 Task: Use the formula "ISEMAIL" in spreadsheet "Project protfolio".
Action: Mouse moved to (121, 71)
Screenshot: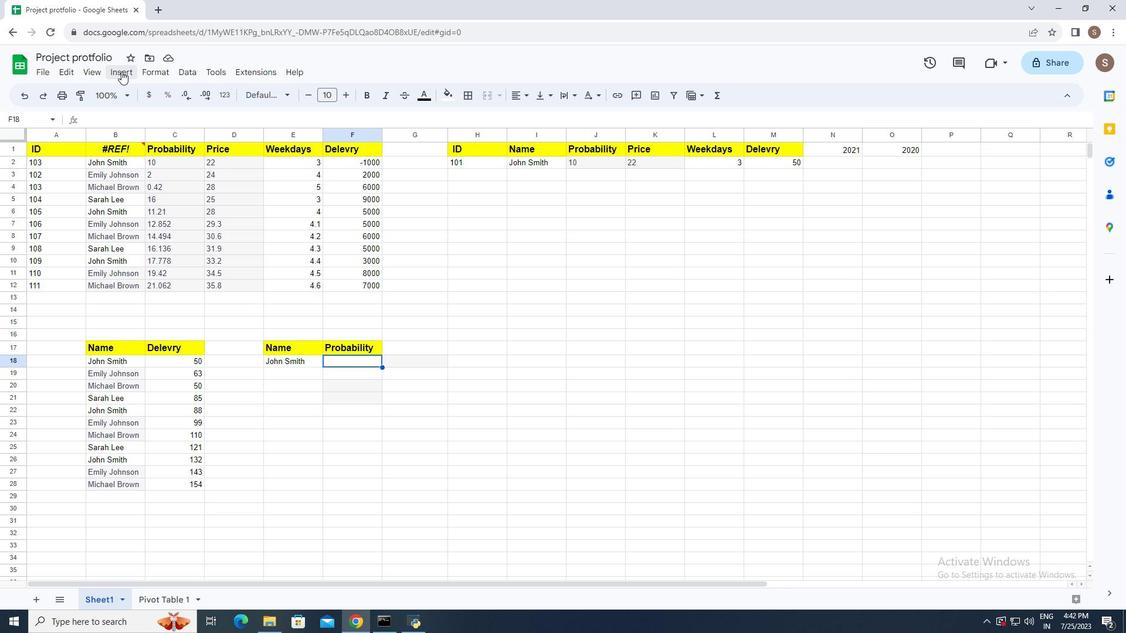 
Action: Mouse pressed left at (121, 71)
Screenshot: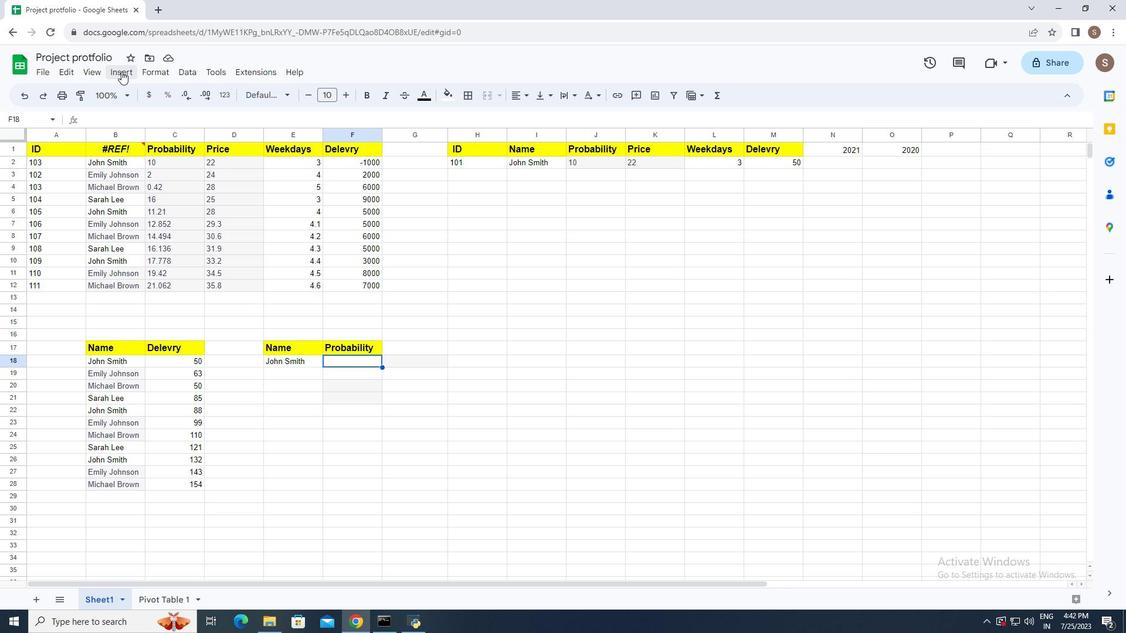 
Action: Mouse moved to (190, 280)
Screenshot: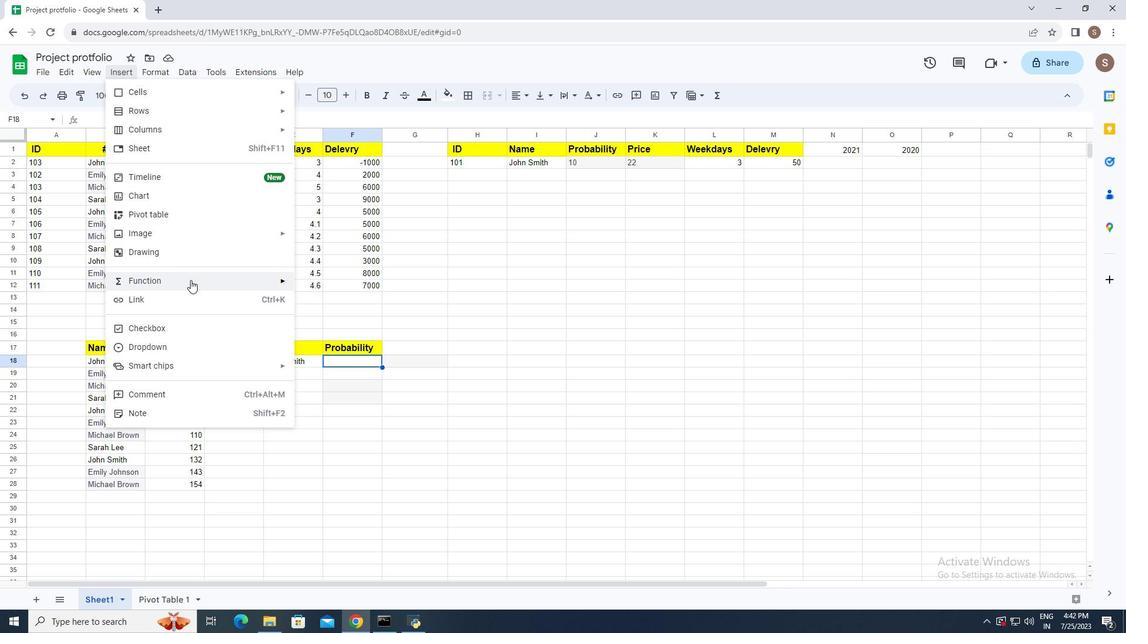 
Action: Mouse pressed left at (190, 280)
Screenshot: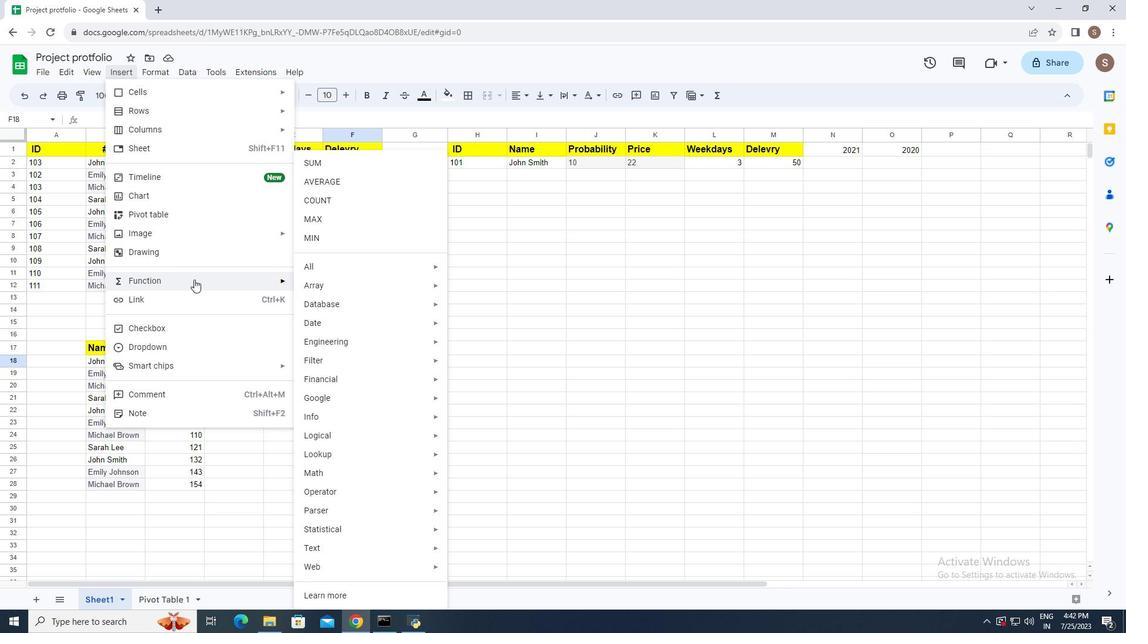 
Action: Mouse moved to (331, 266)
Screenshot: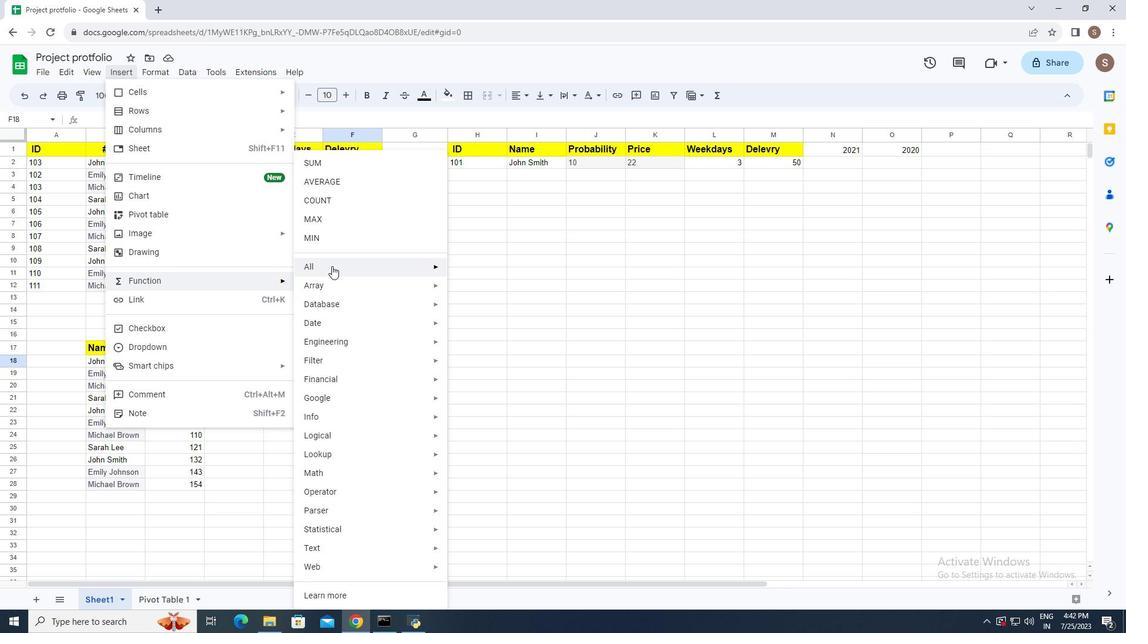 
Action: Mouse pressed left at (331, 266)
Screenshot: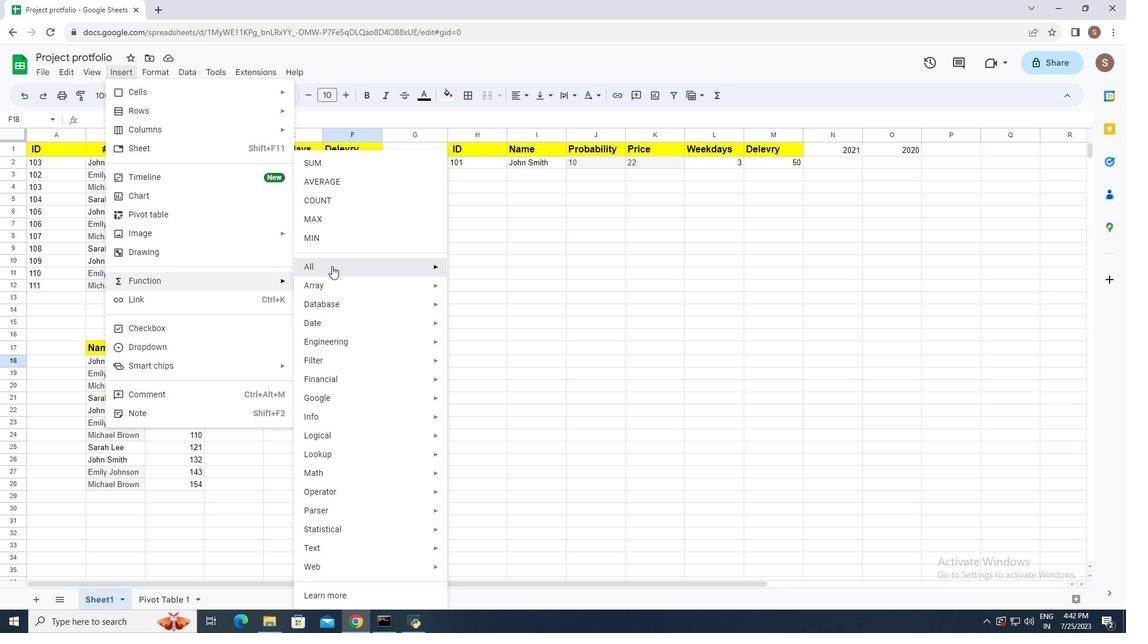 
Action: Mouse moved to (505, 228)
Screenshot: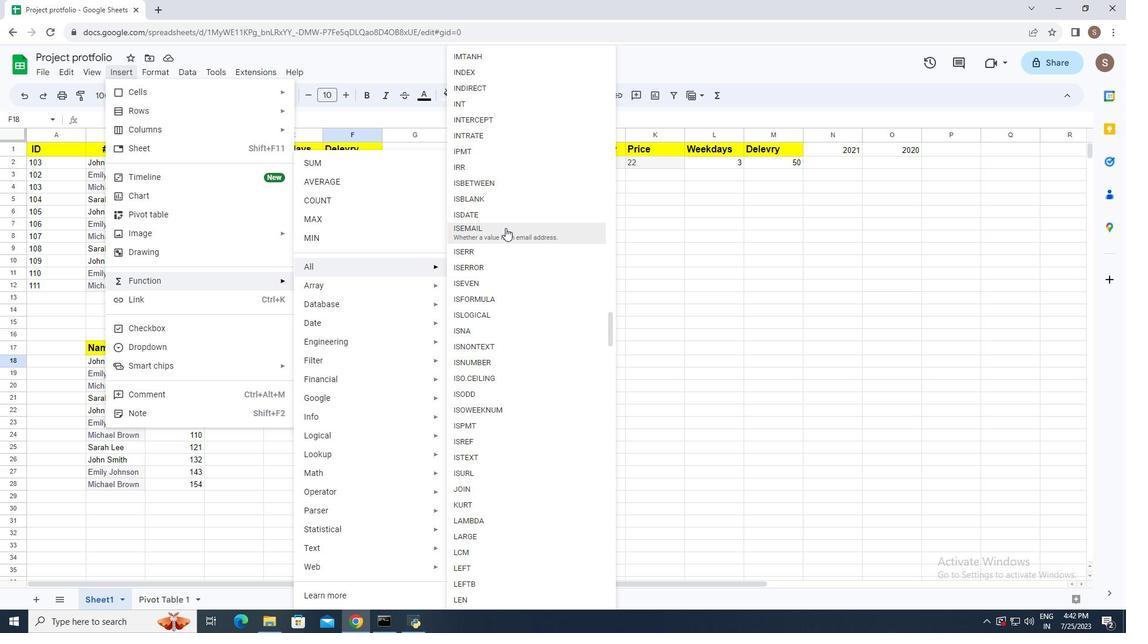 
Action: Mouse pressed left at (505, 228)
Screenshot: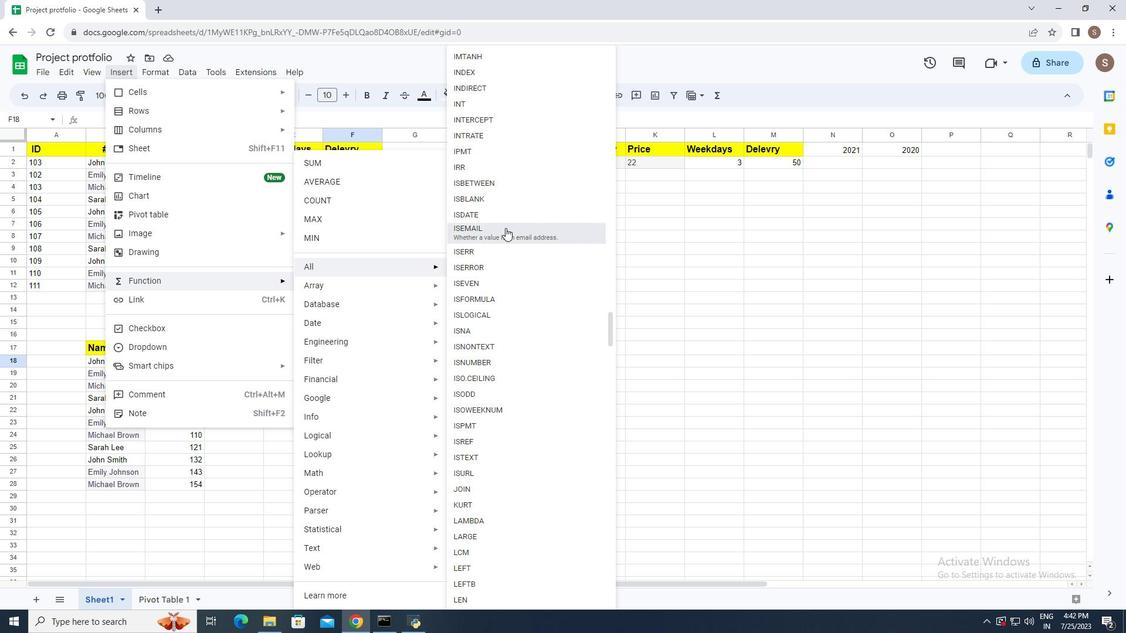 
Action: Mouse moved to (436, 303)
Screenshot: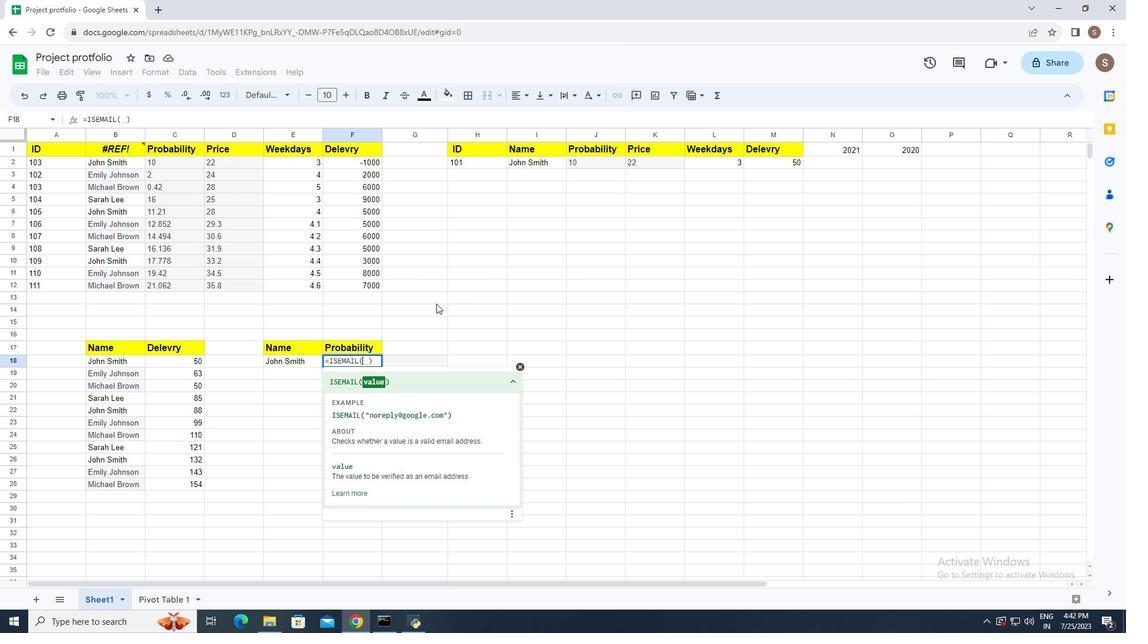 
Action: Key pressed <Key.shift>"<Key.enter>
Screenshot: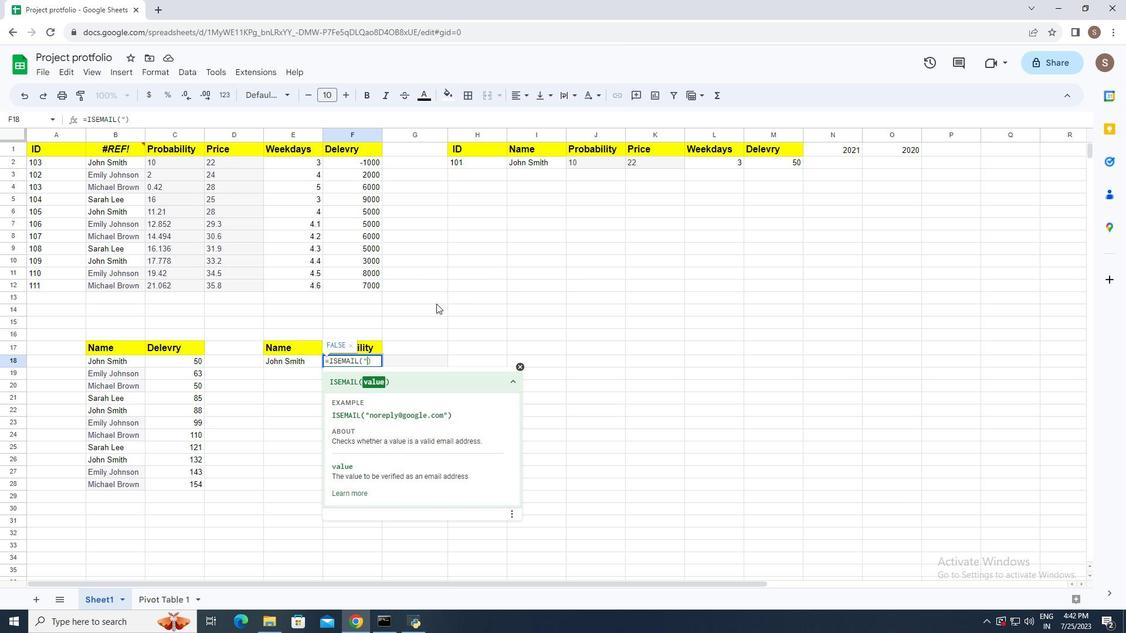 
Action: Mouse moved to (418, 398)
Screenshot: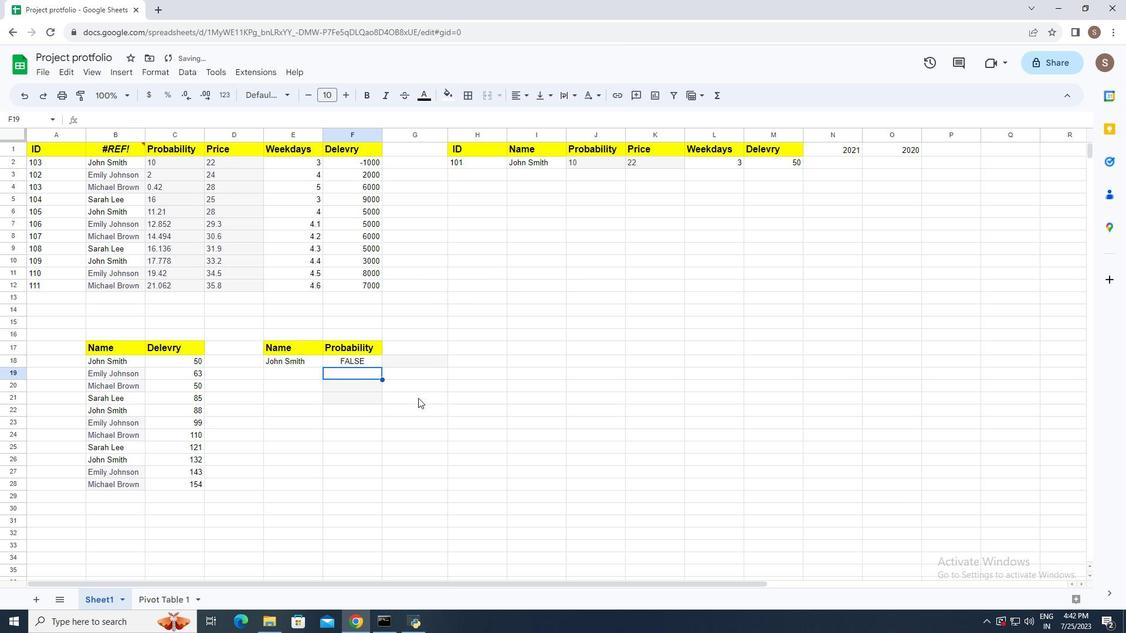 
